 Task: Select the workspace "Agenda".
Action: Mouse moved to (280, 173)
Screenshot: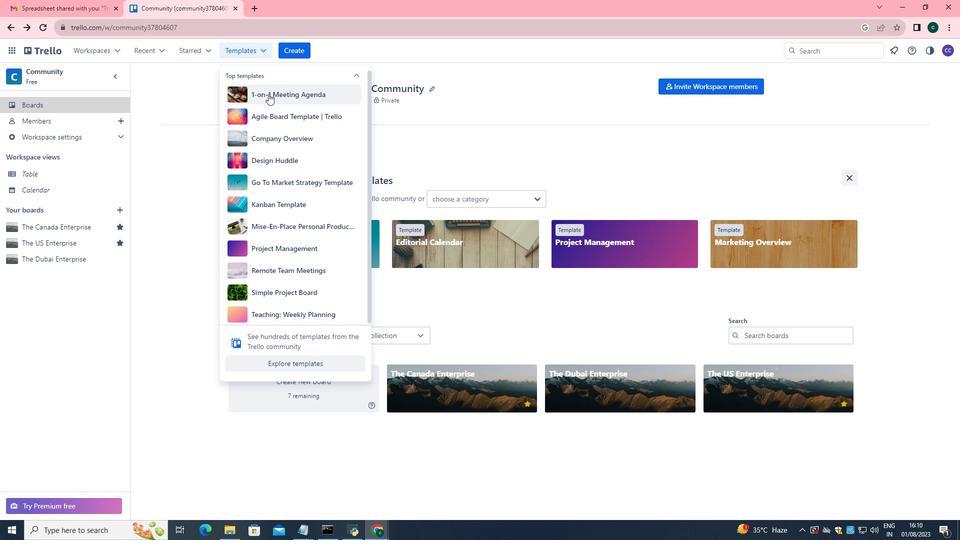 
Action: Mouse pressed left at (280, 173)
Screenshot: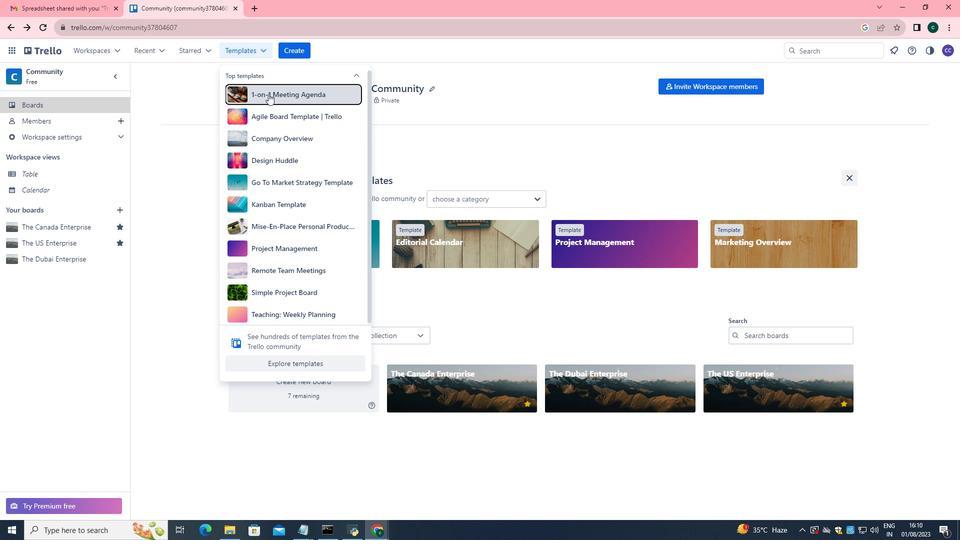 
Action: Mouse moved to (286, 188)
Screenshot: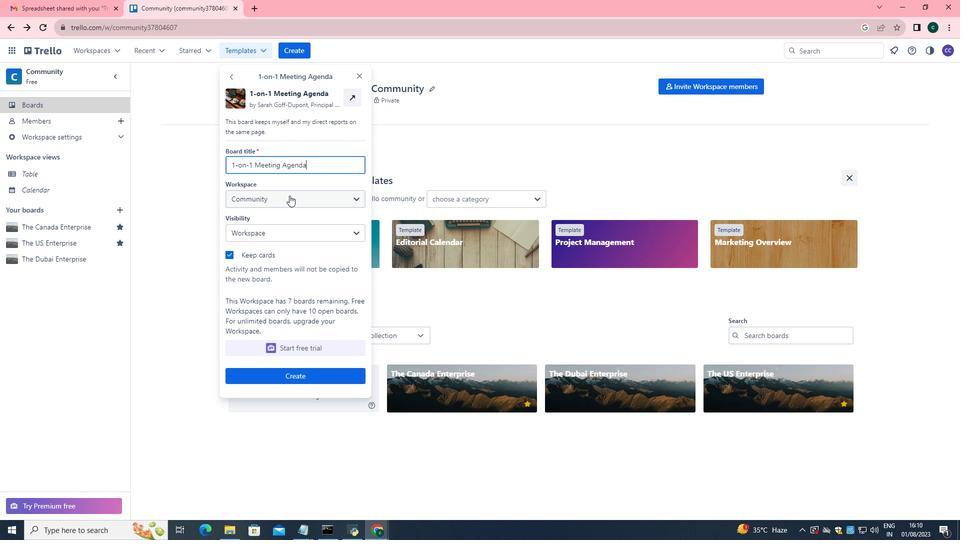 
Action: Mouse pressed left at (286, 188)
Screenshot: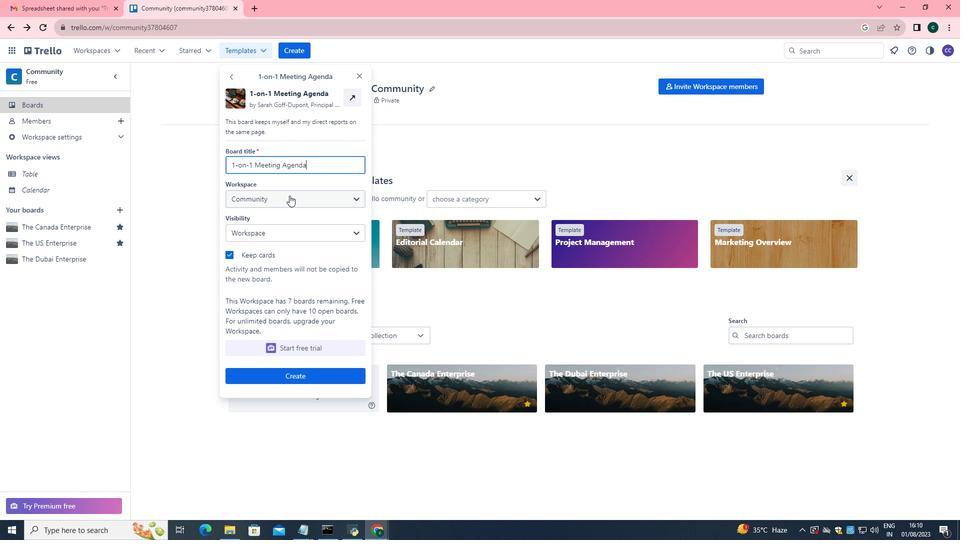 
Action: Mouse moved to (291, 224)
Screenshot: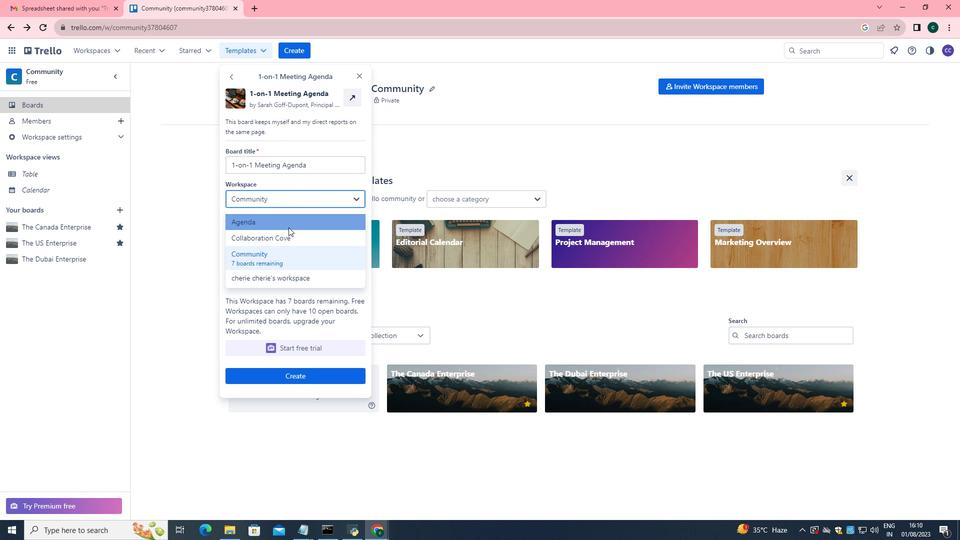 
Action: Mouse pressed left at (291, 224)
Screenshot: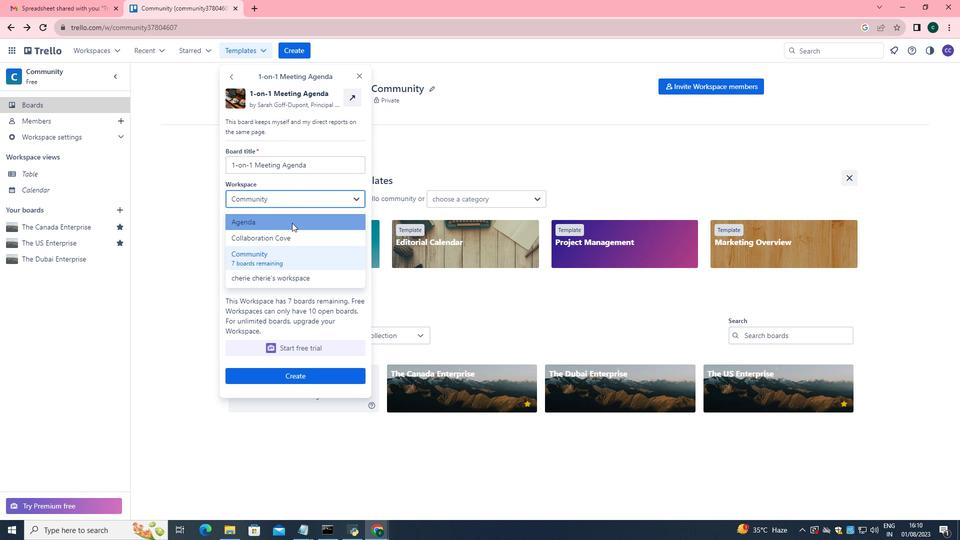 
Action: Mouse moved to (291, 234)
Screenshot: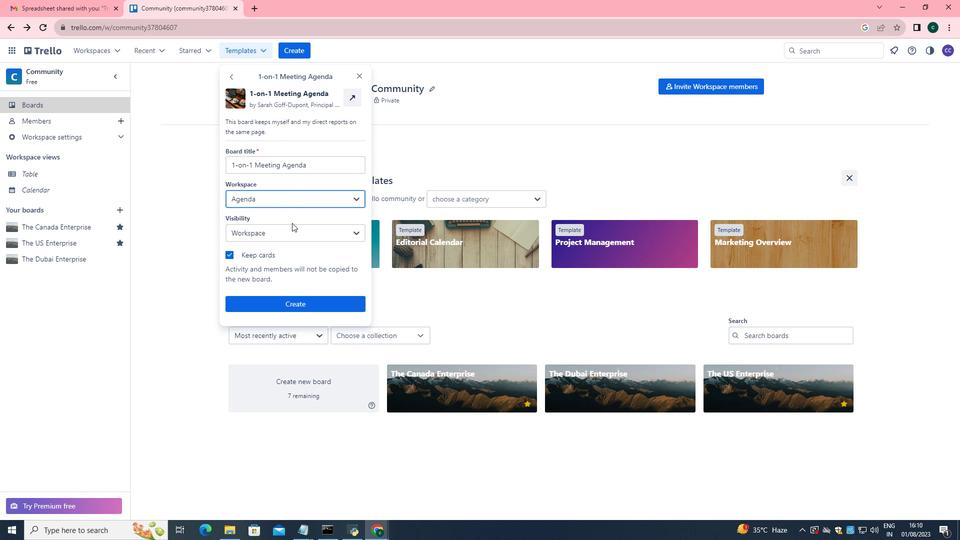 
Action: Mouse pressed left at (291, 234)
Screenshot: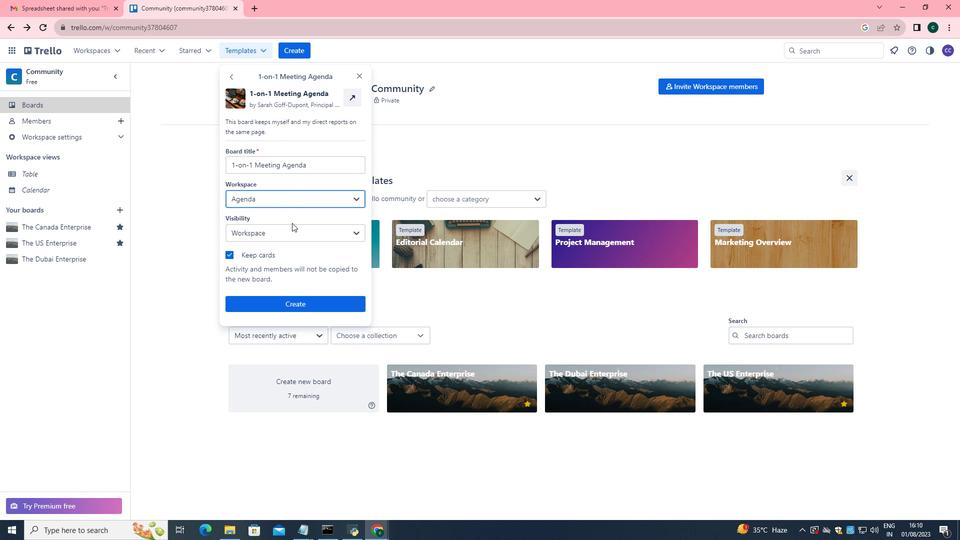 
